 Task: Locate specific tasks quickly using search parameters.
Action: Mouse moved to (501, 66)
Screenshot: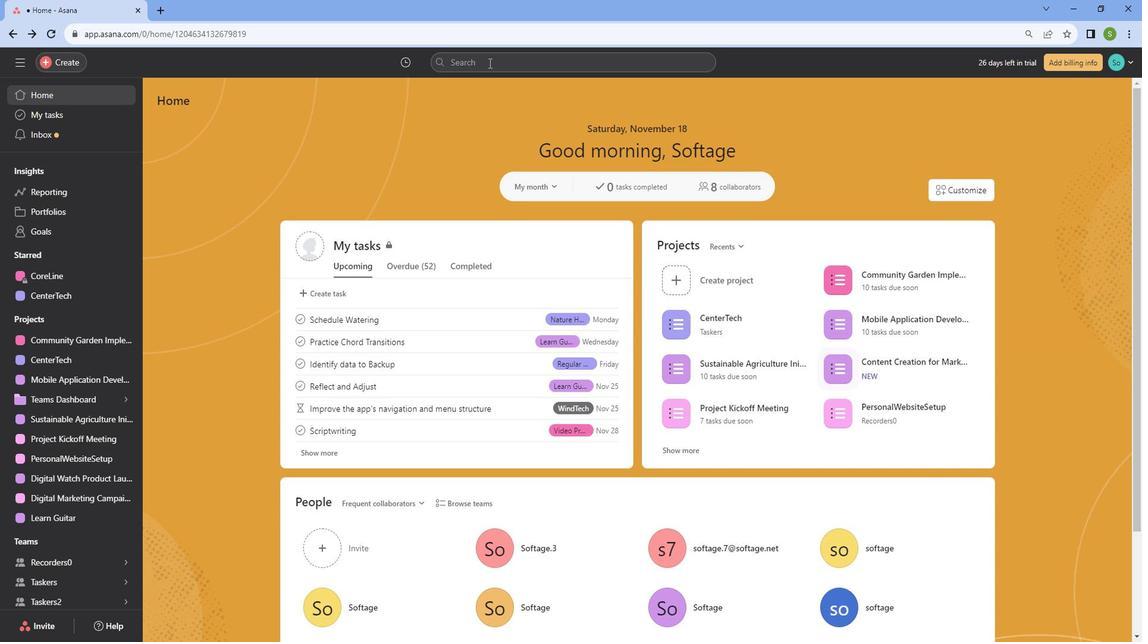 
Action: Mouse pressed left at (501, 66)
Screenshot: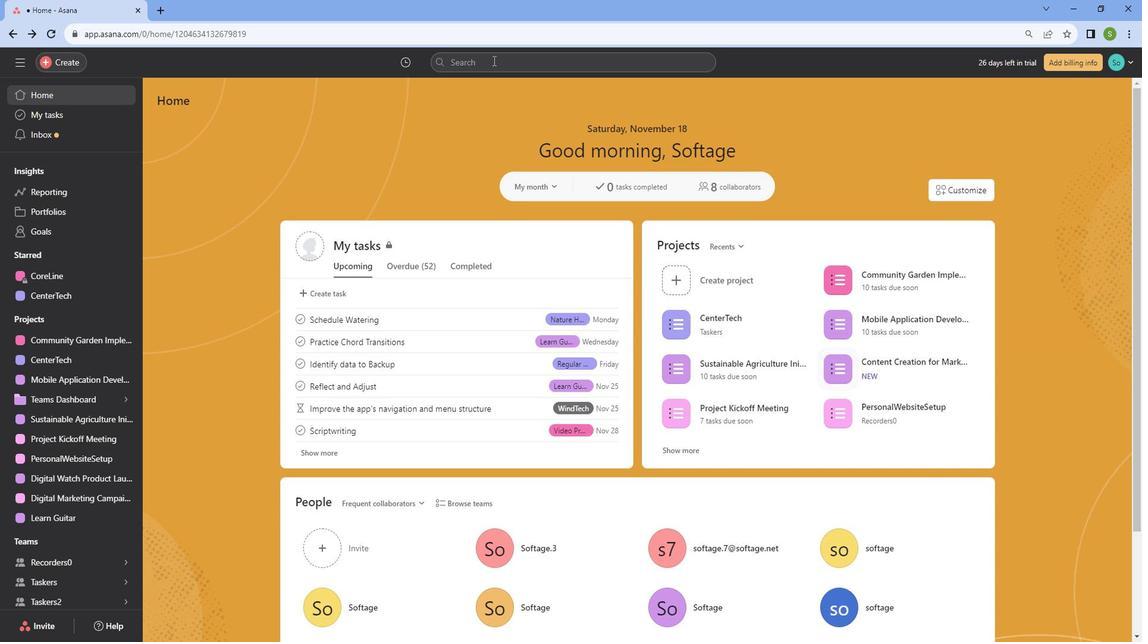 
Action: Mouse moved to (502, 66)
Screenshot: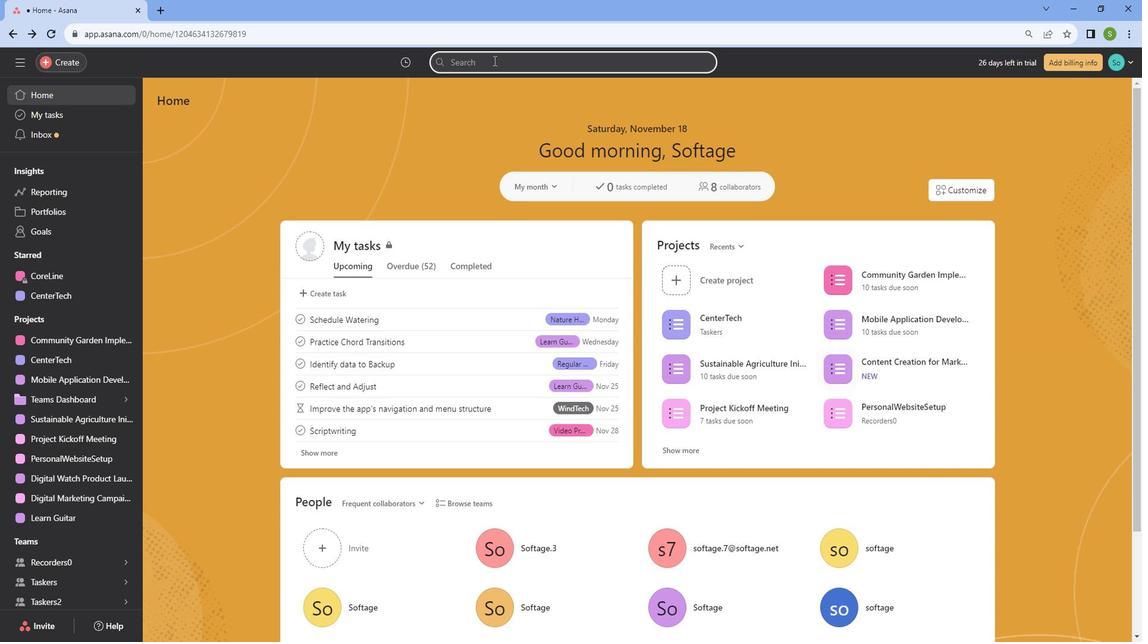 
Action: Key pressed <Key.caps_lock>R<Key.caps_lock>eflect<Key.space>
Screenshot: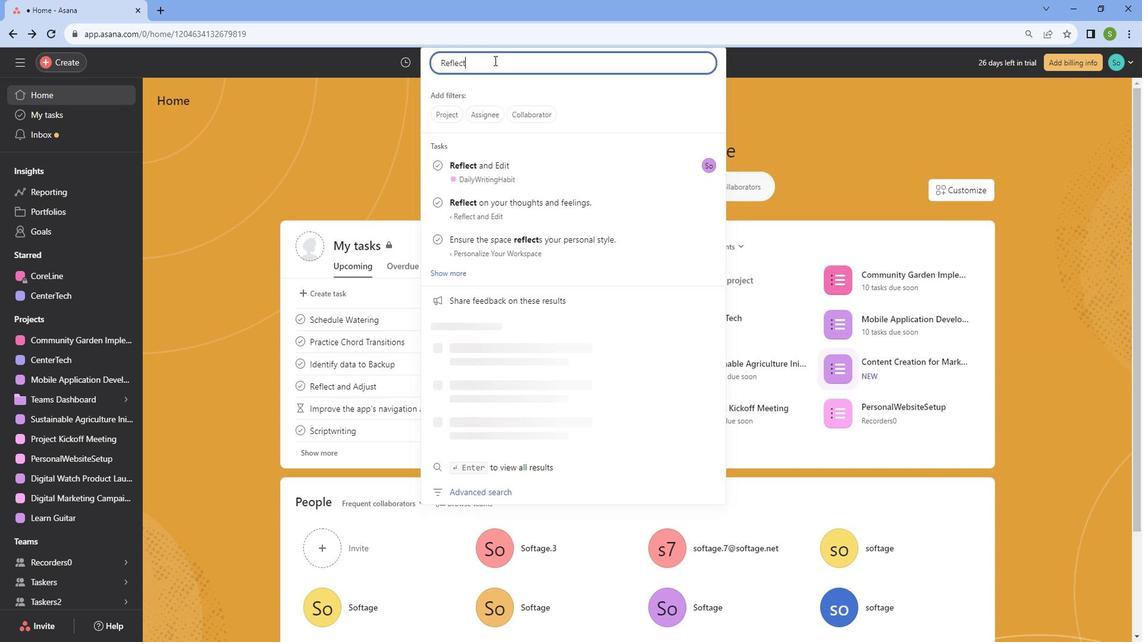 
Action: Mouse moved to (510, 177)
Screenshot: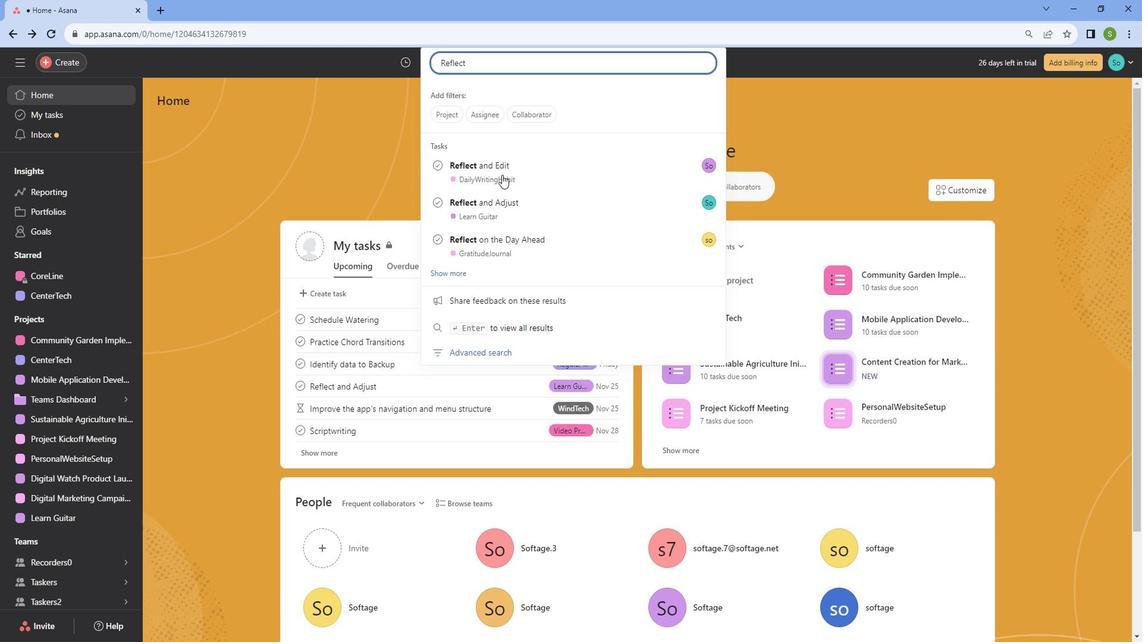
Action: Mouse pressed left at (510, 177)
Screenshot: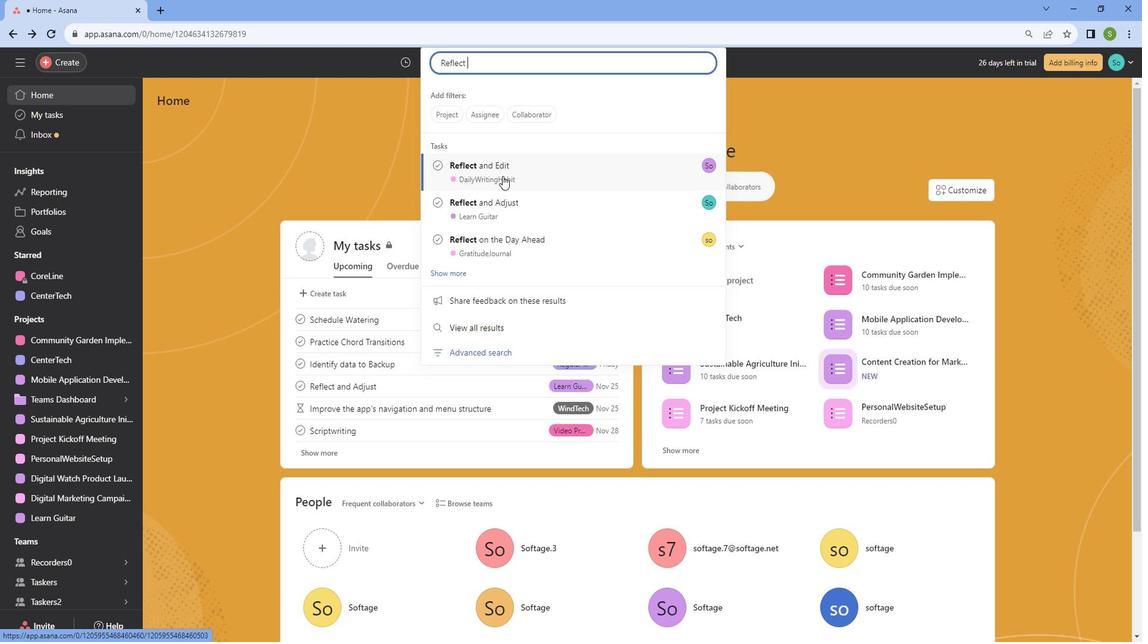 
Action: Mouse moved to (448, 261)
Screenshot: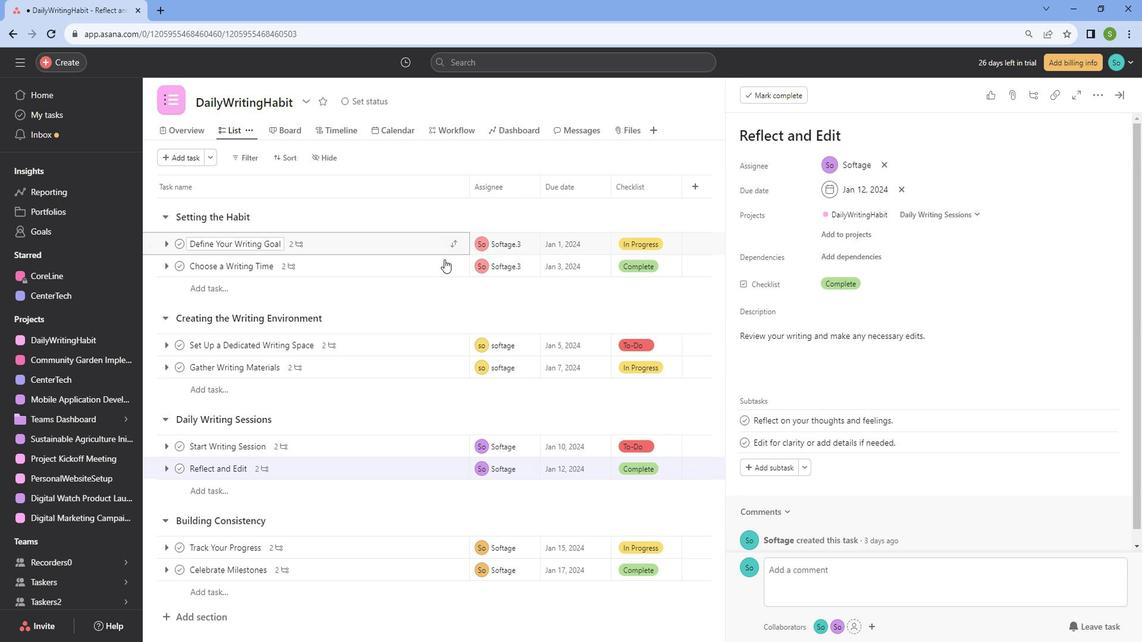 
Action: Mouse scrolled (448, 260) with delta (0, 0)
Screenshot: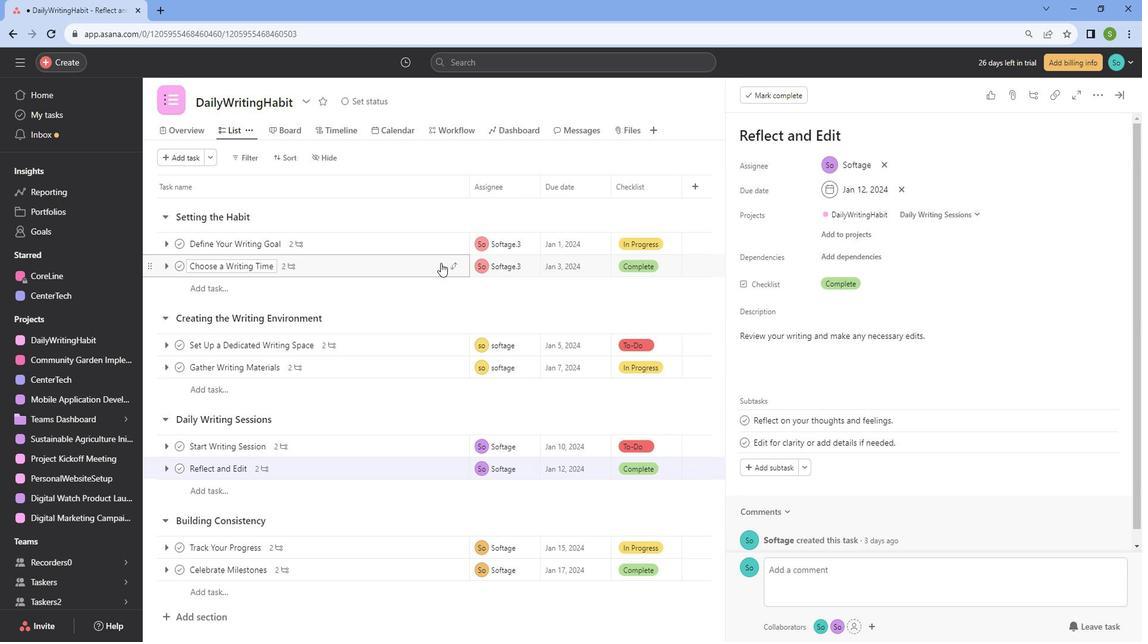 
Action: Mouse scrolled (448, 260) with delta (0, 0)
Screenshot: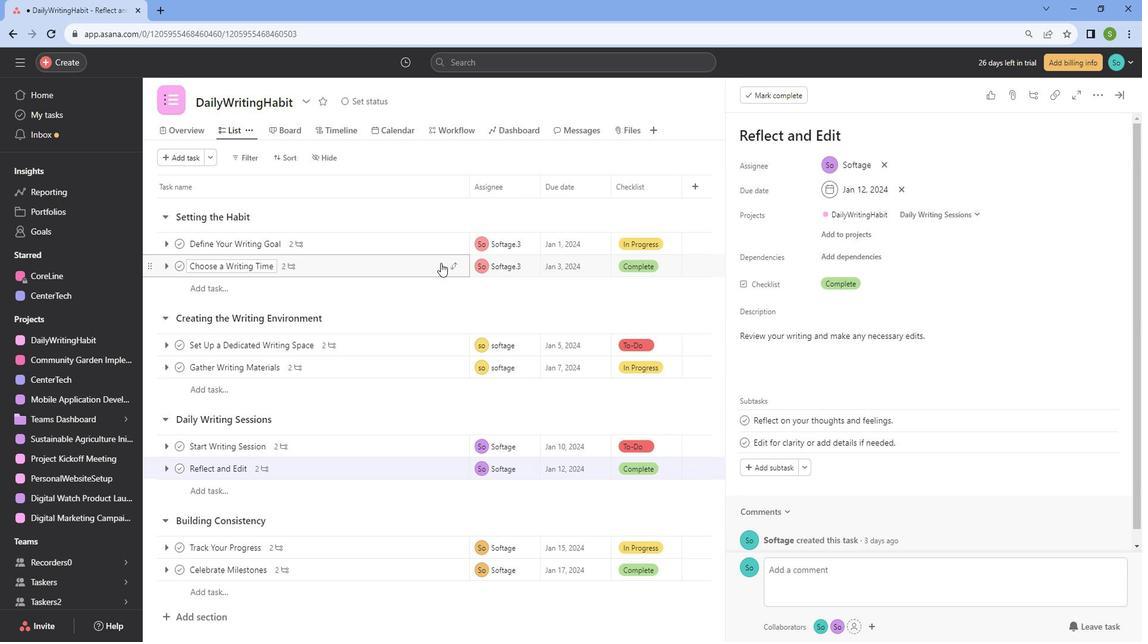 
Action: Mouse scrolled (448, 260) with delta (0, 0)
Screenshot: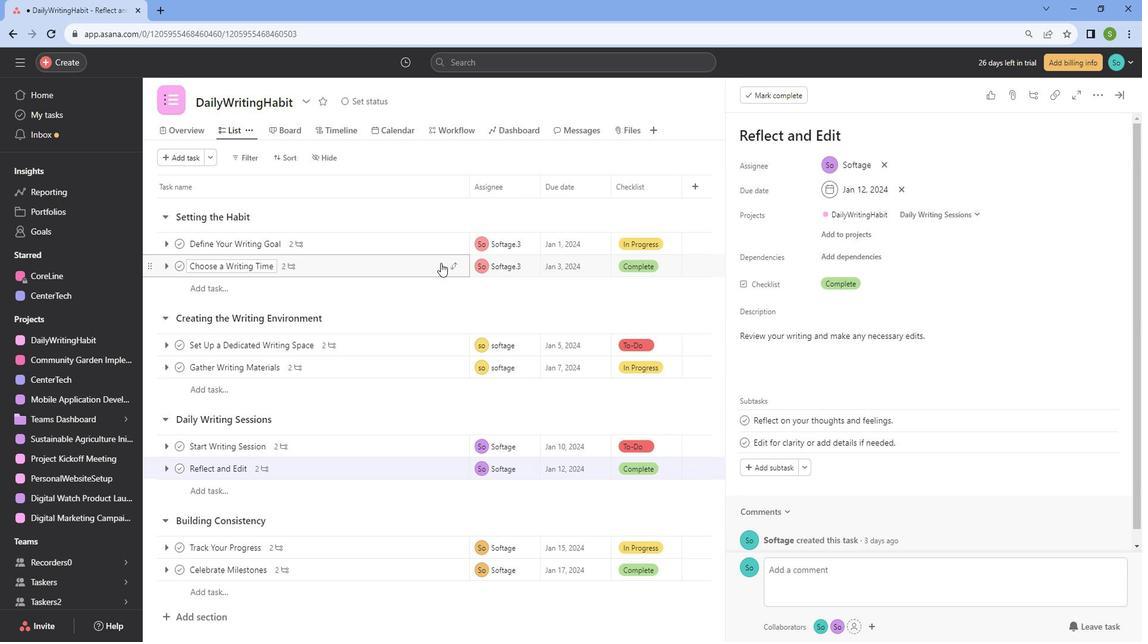 
Action: Mouse moved to (1135, 98)
Screenshot: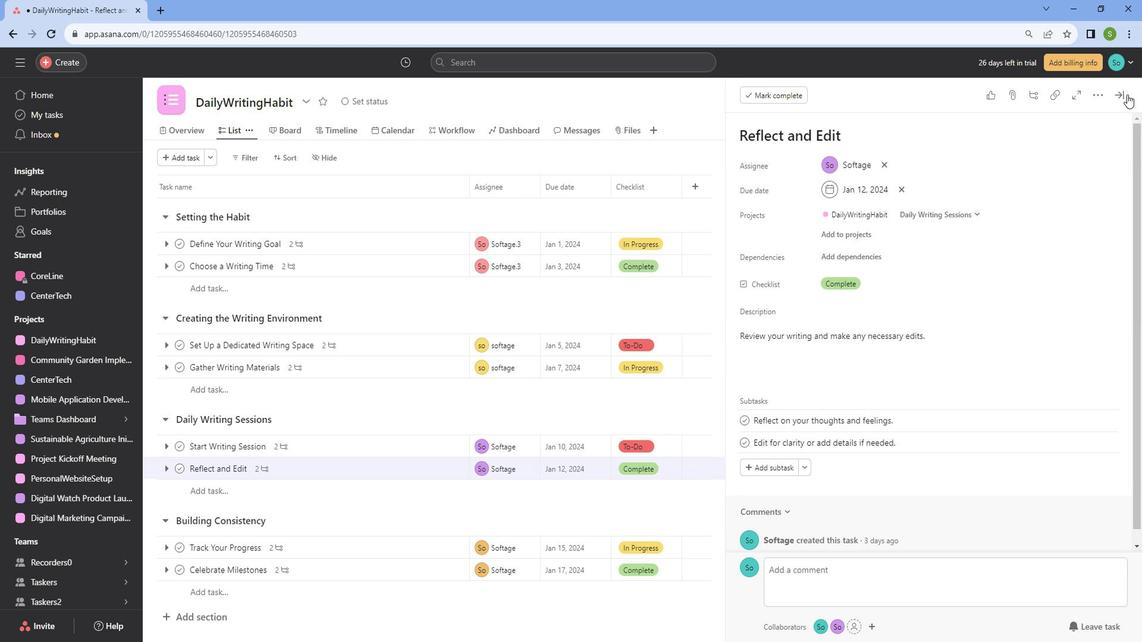 
Action: Mouse pressed left at (1135, 98)
Screenshot: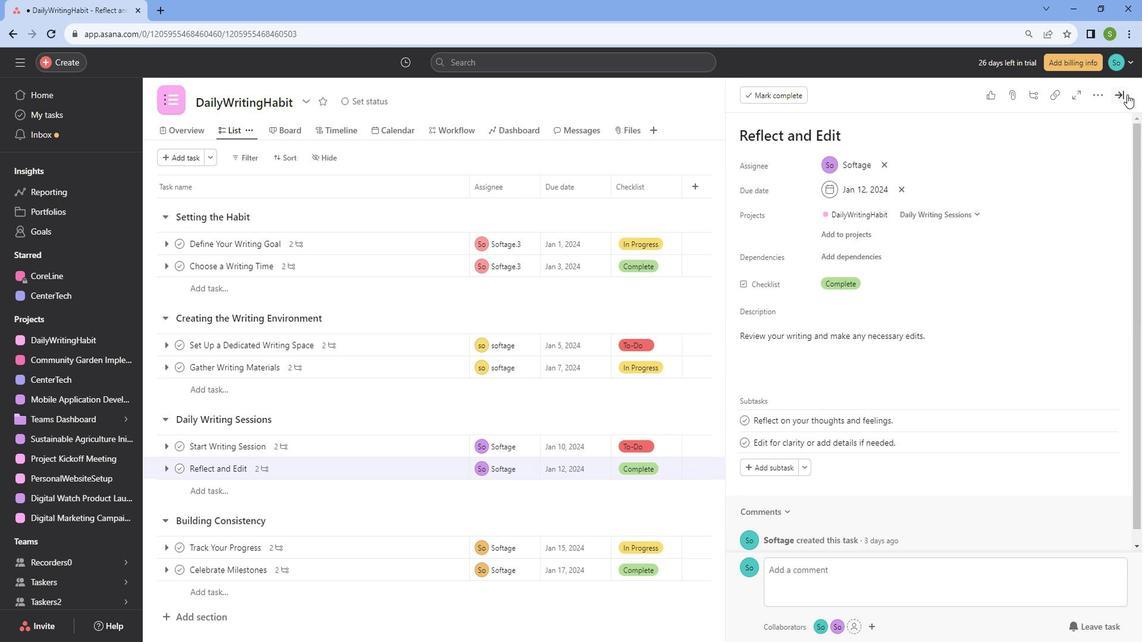 
Action: Mouse moved to (483, 64)
Screenshot: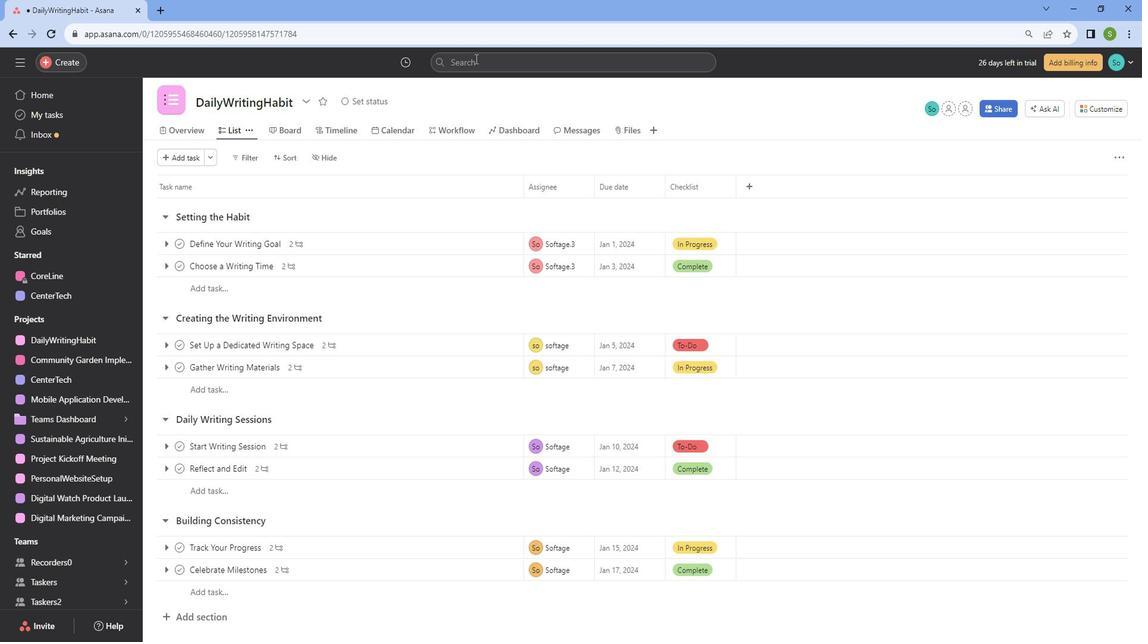 
Action: Mouse pressed left at (483, 64)
Screenshot: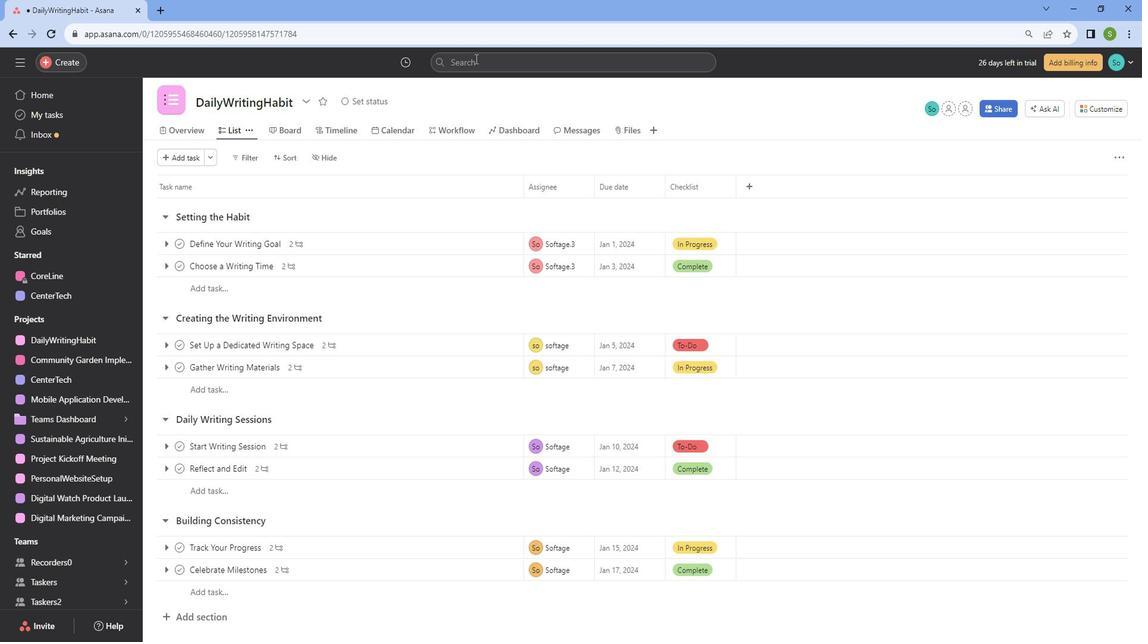 
Action: Key pressed data
Screenshot: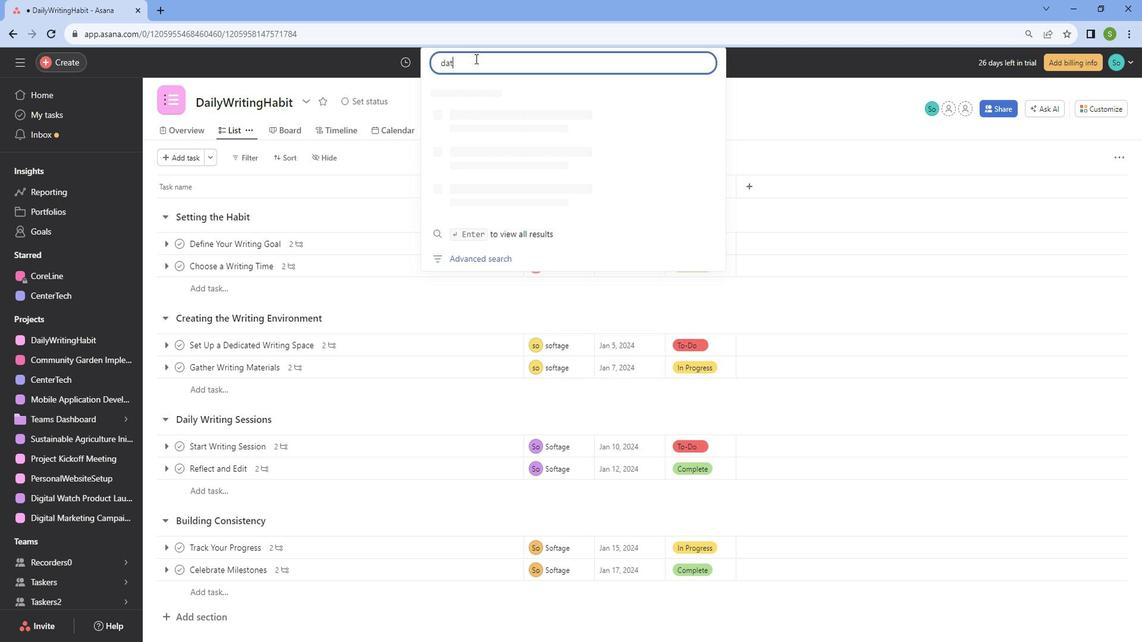 
Action: Mouse moved to (490, 171)
Screenshot: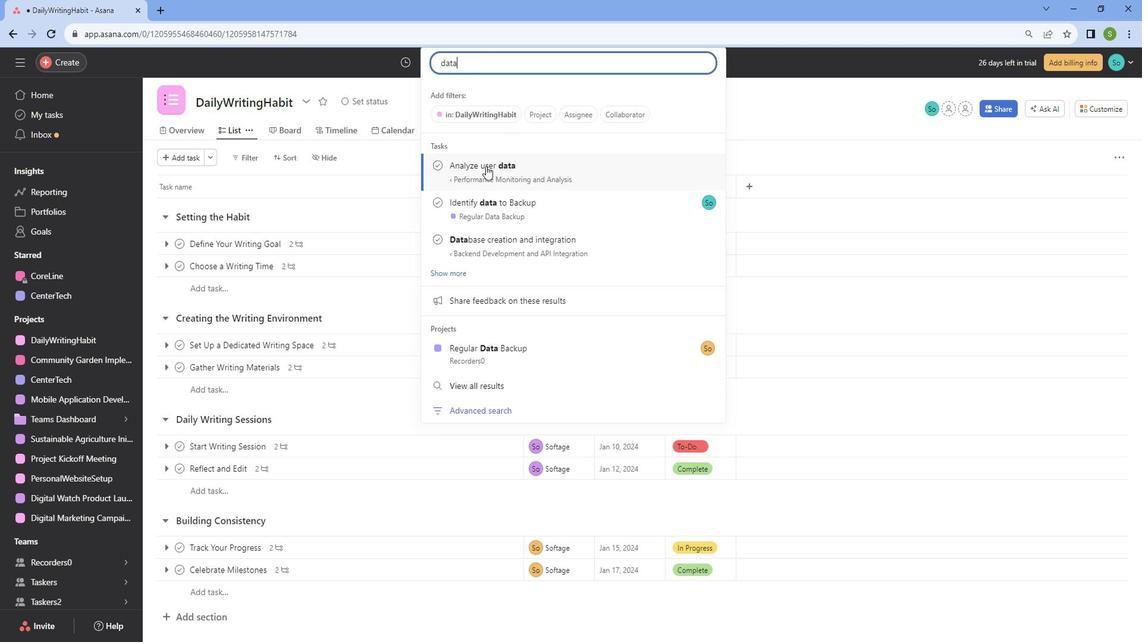 
Action: Mouse pressed left at (490, 171)
Screenshot: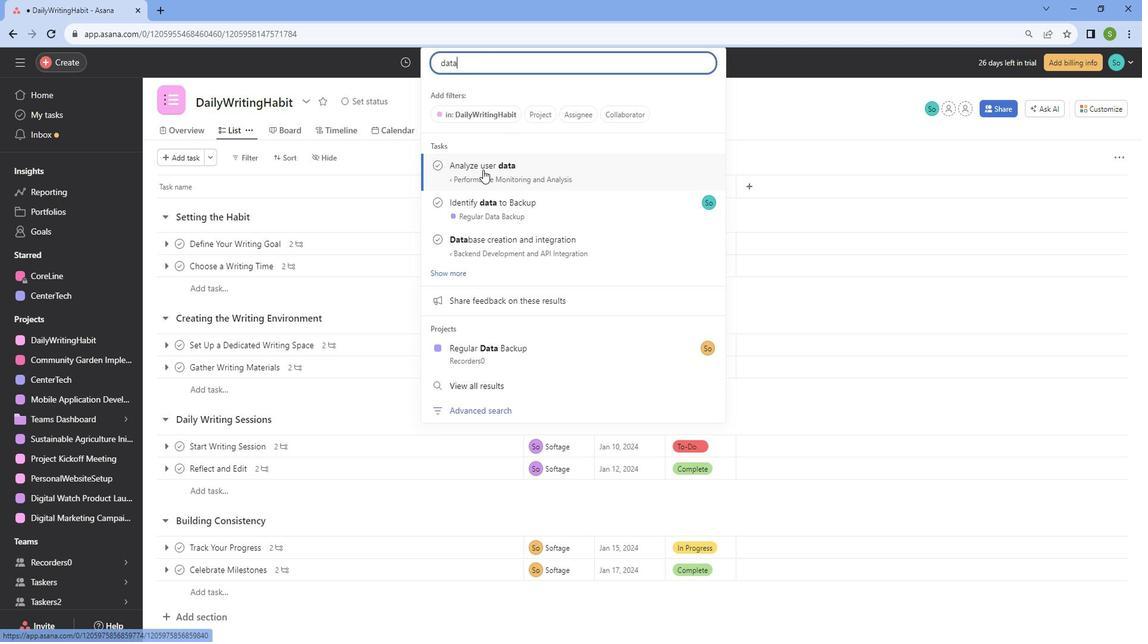 
Action: Mouse moved to (1126, 102)
Screenshot: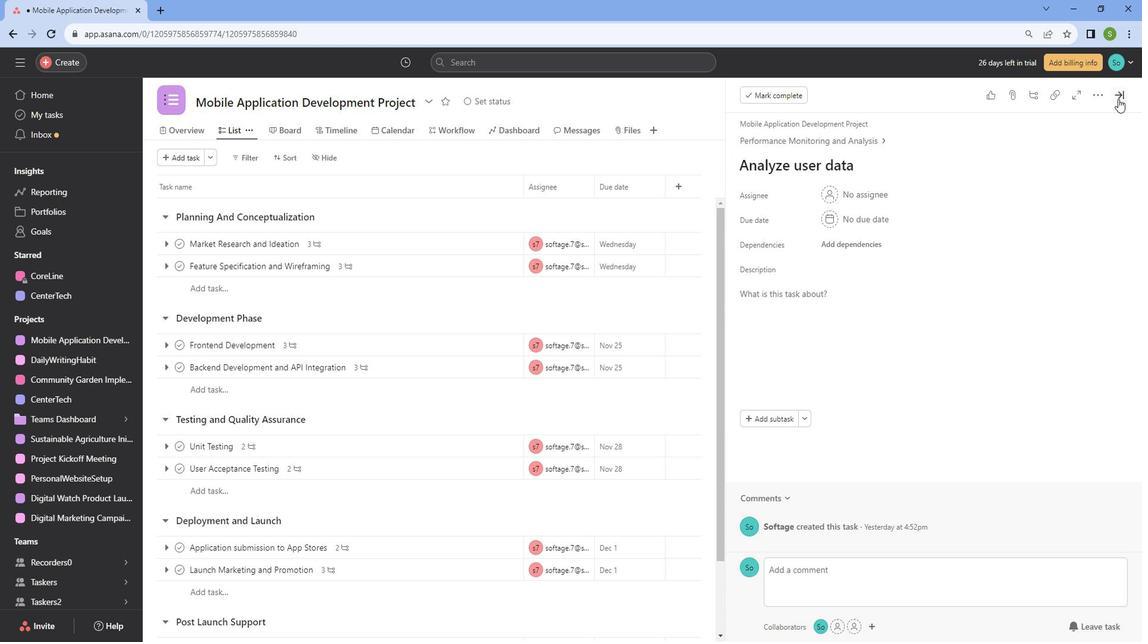 
Action: Mouse pressed left at (1126, 102)
Screenshot: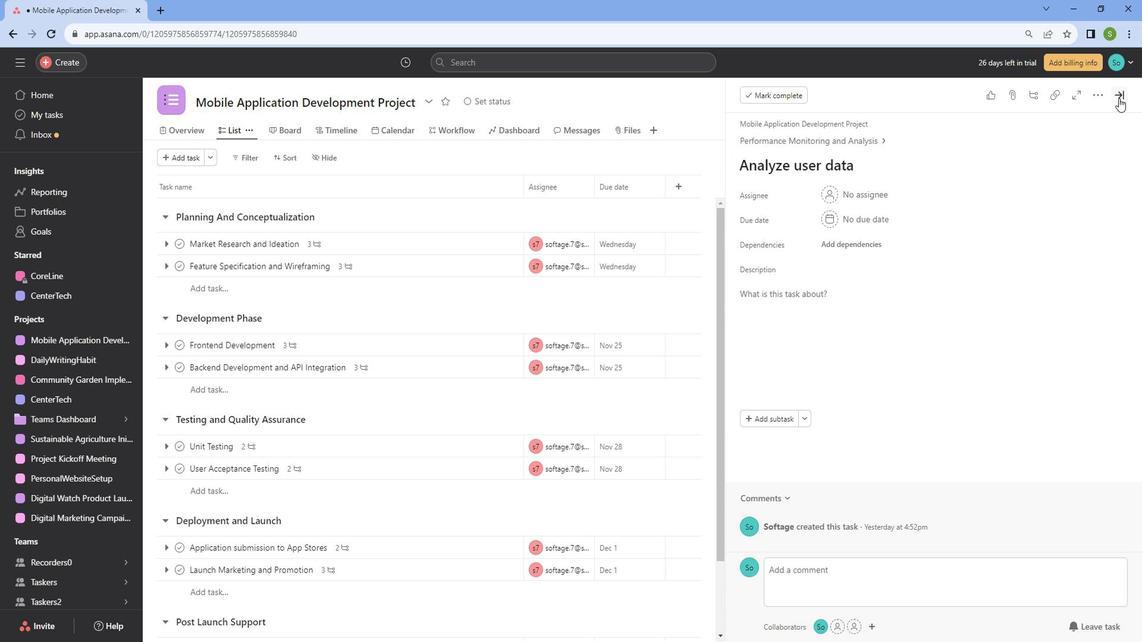 
Action: Mouse moved to (490, 65)
Screenshot: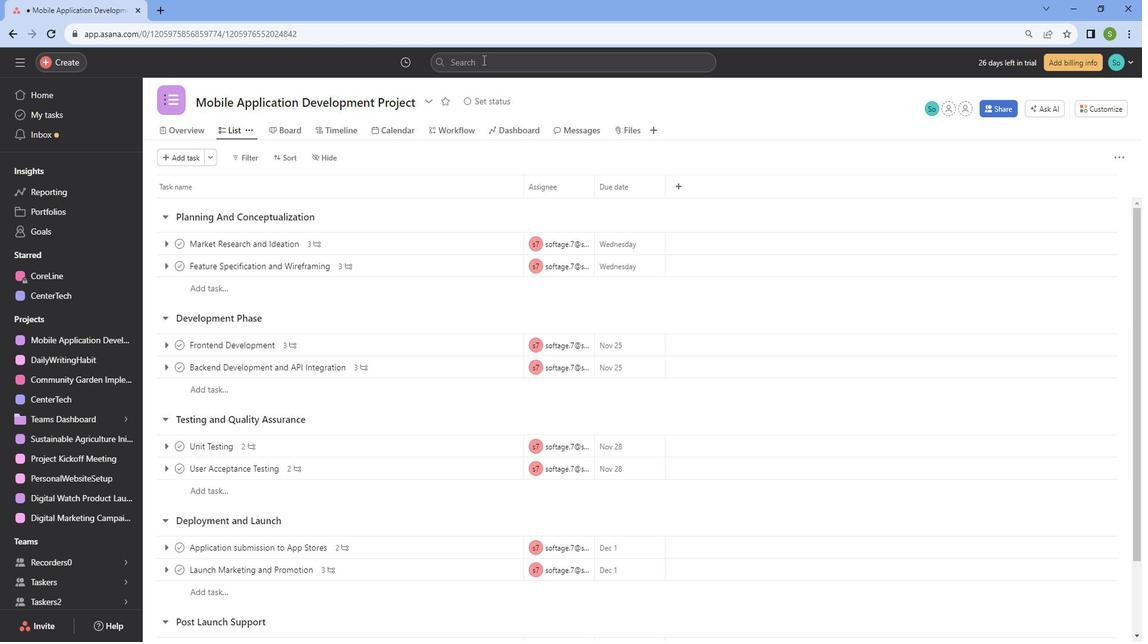 
Action: Mouse pressed left at (490, 65)
Screenshot: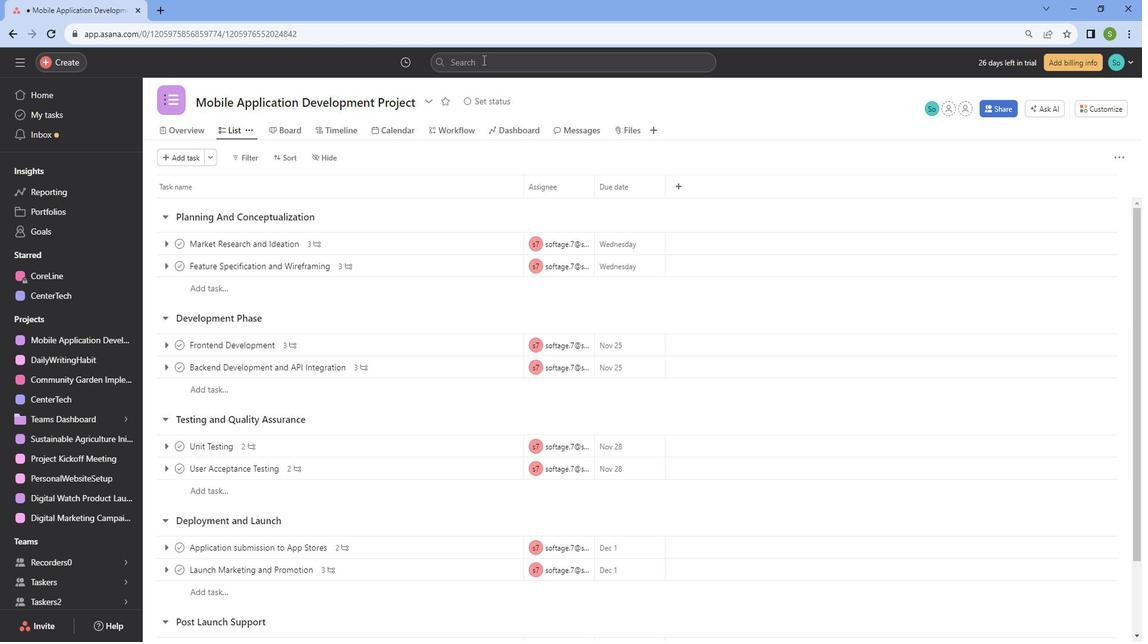 
Action: Key pressed planting
Screenshot: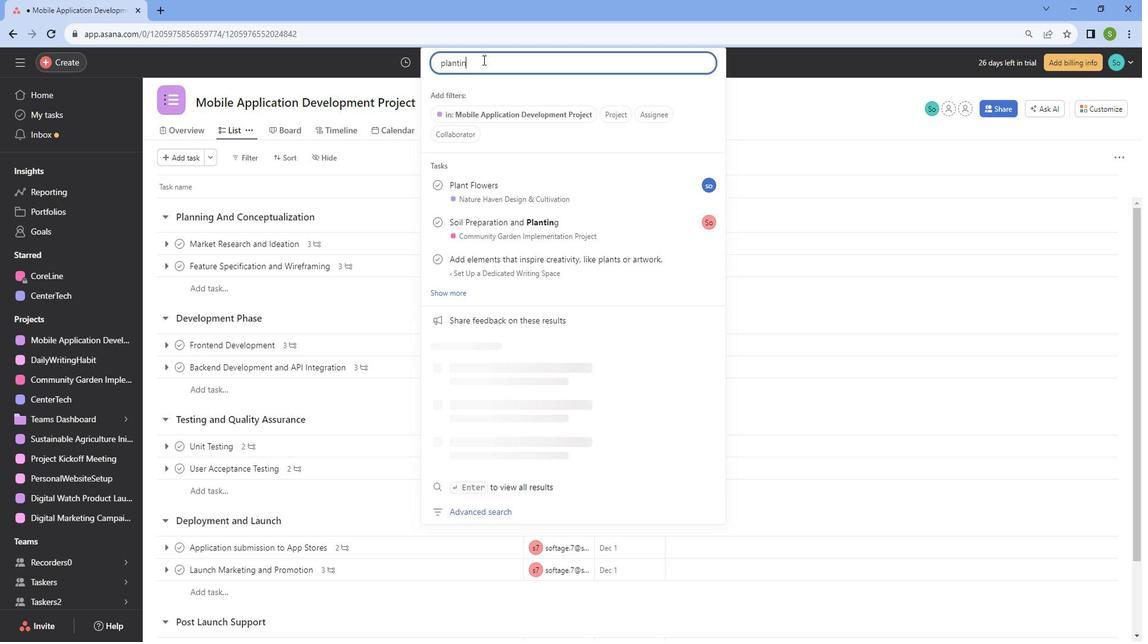 
Action: Mouse moved to (493, 183)
Screenshot: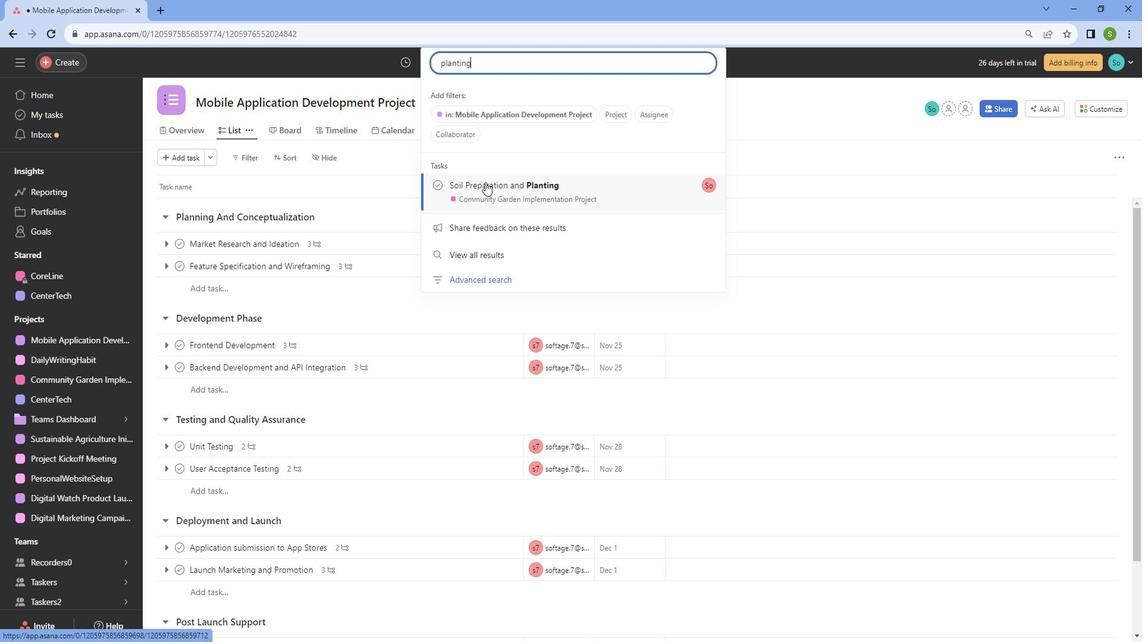 
Action: Mouse pressed left at (493, 183)
Screenshot: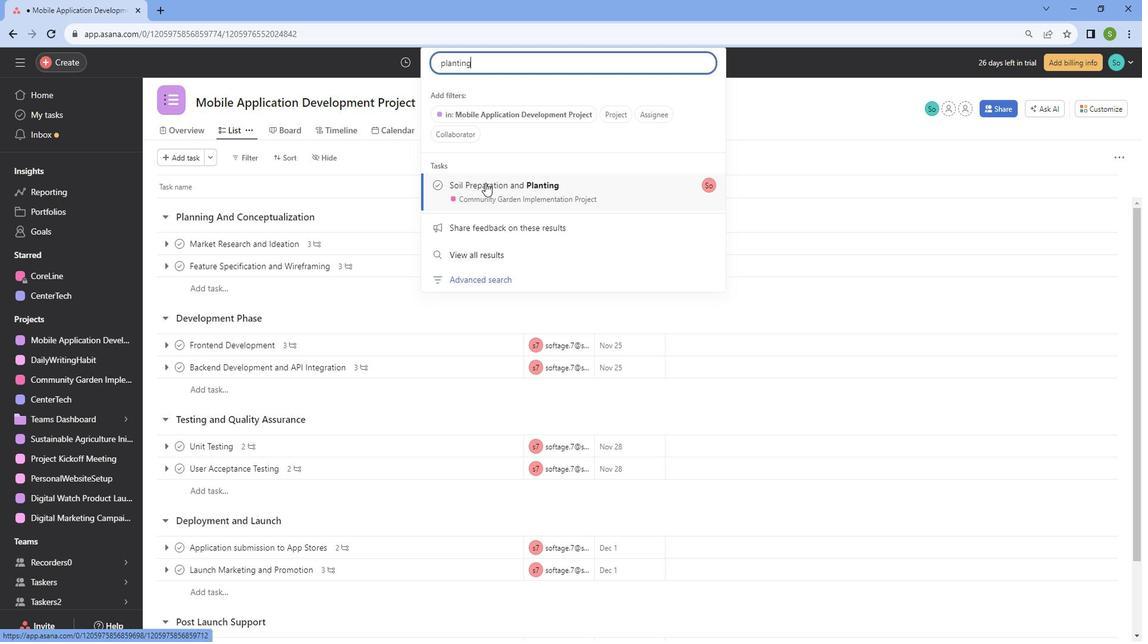 
Action: Mouse moved to (1134, 96)
Screenshot: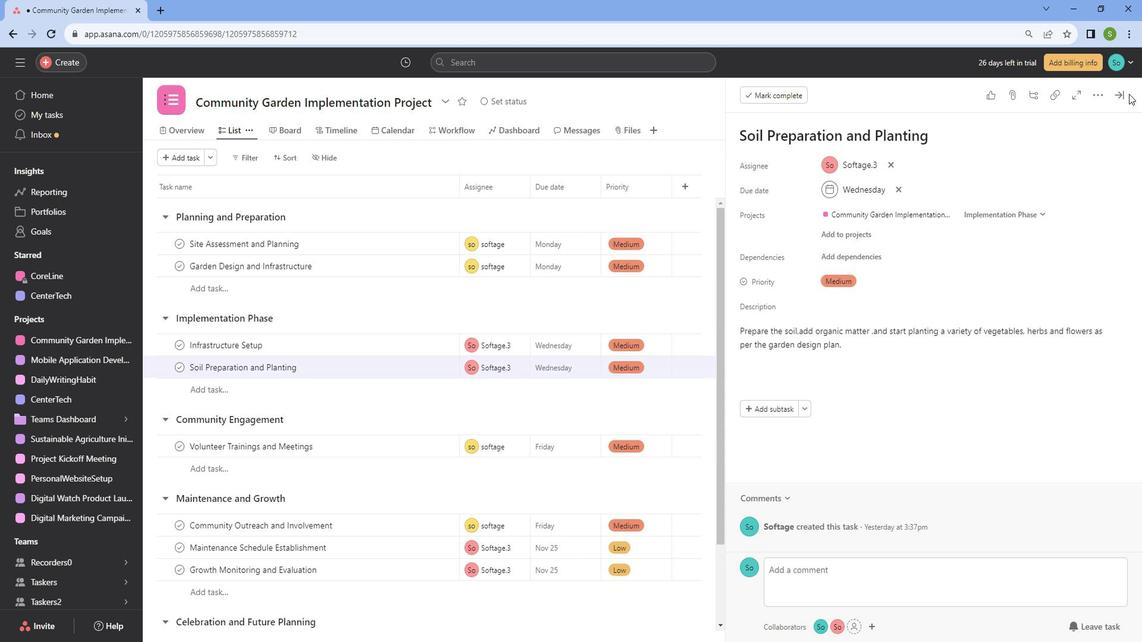
Action: Mouse pressed left at (1134, 96)
Screenshot: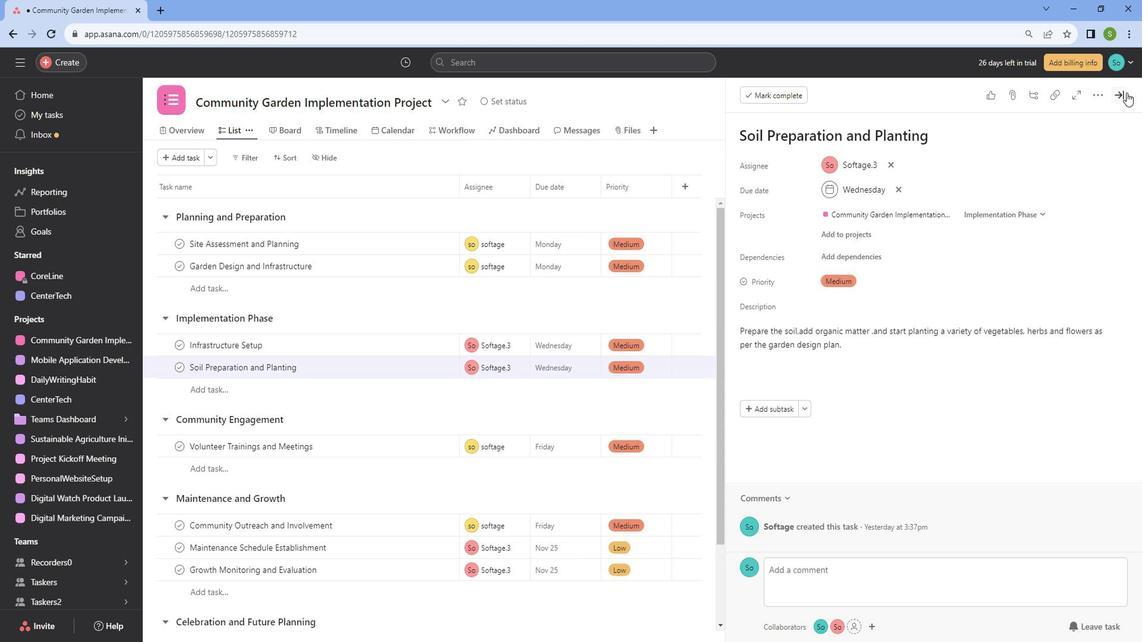 
Action: Mouse moved to (66, 97)
Screenshot: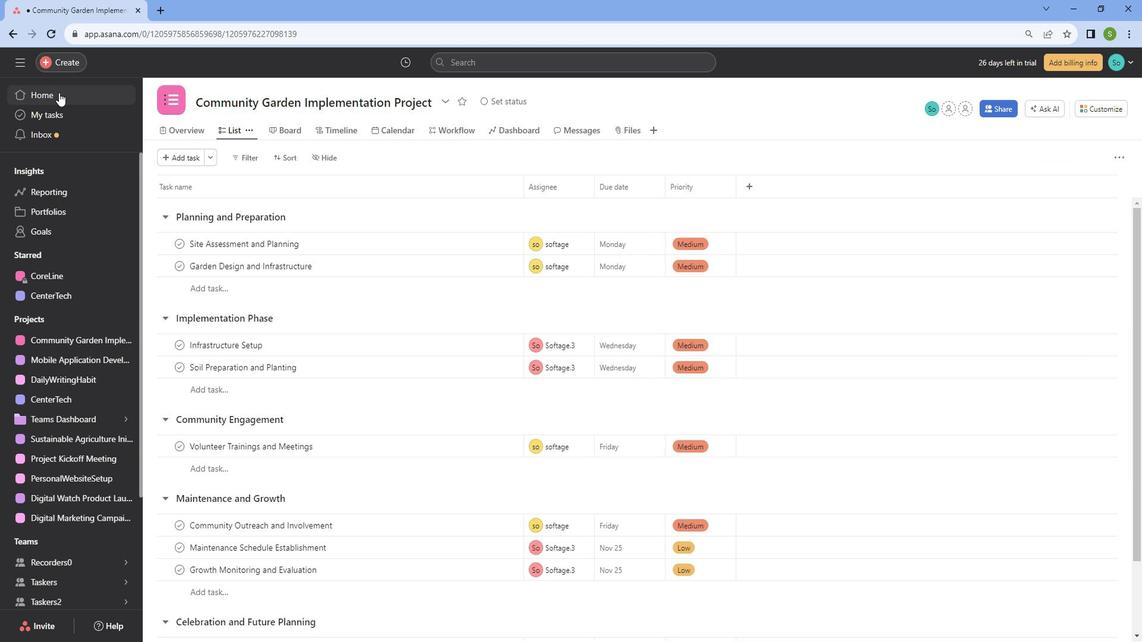 
Action: Mouse pressed left at (66, 97)
Screenshot: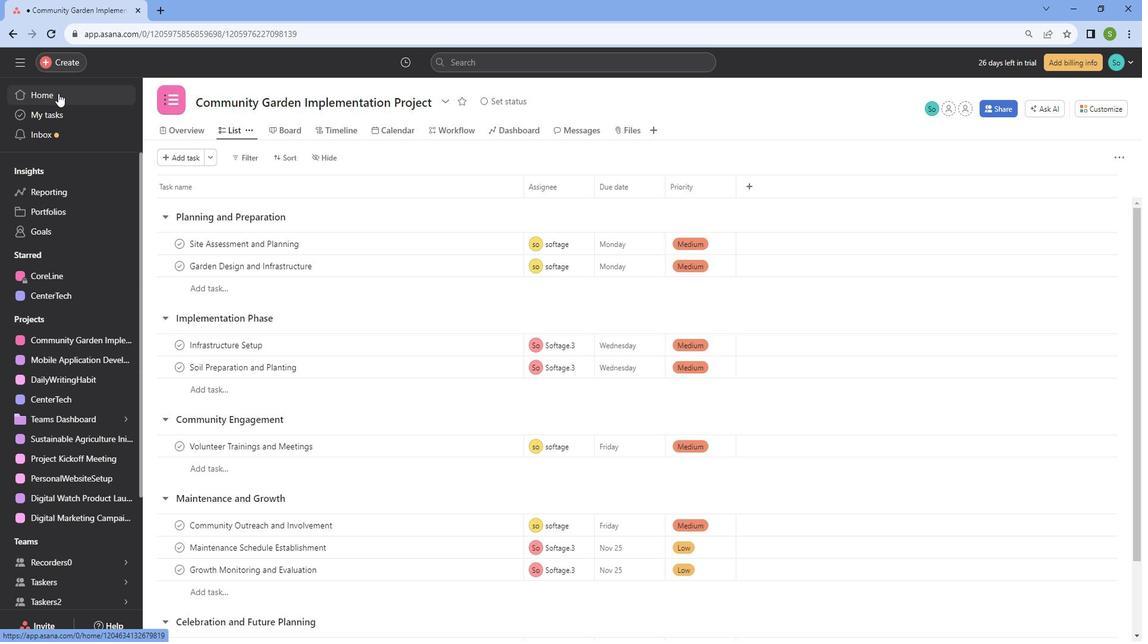 
Action: Mouse moved to (359, 168)
Screenshot: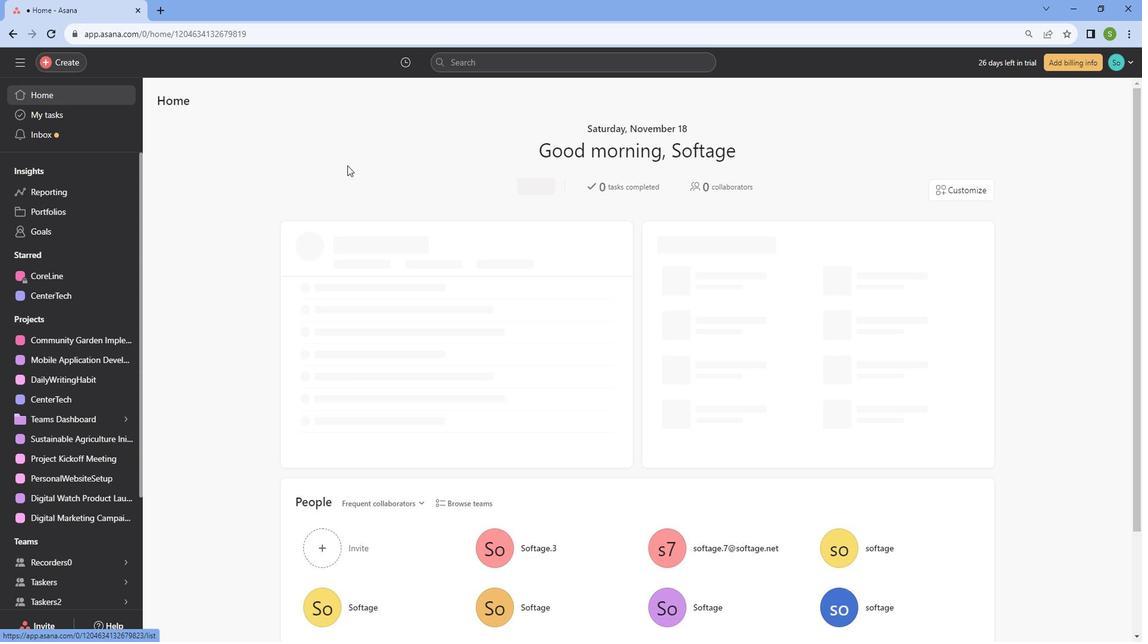 
